 Task: In the  document Educationreformplan.txt Insert the command  'Suggesting 'Email the file to   'softage2@softage.net', with message attached Important: I've emailed you crucial details. Please make sure to go through it thoroughly. and file type: HTML
Action: Mouse moved to (899, 86)
Screenshot: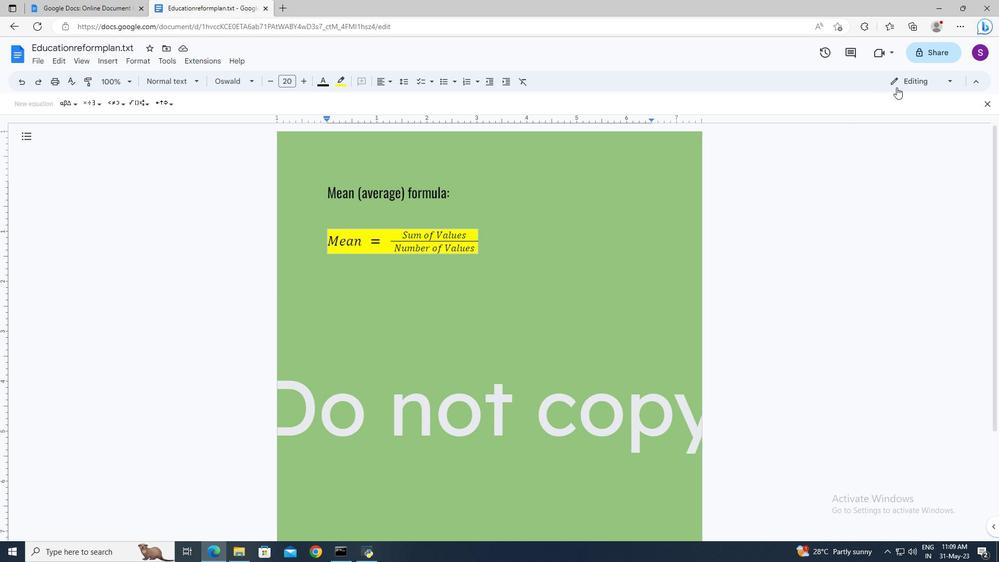 
Action: Mouse pressed left at (899, 86)
Screenshot: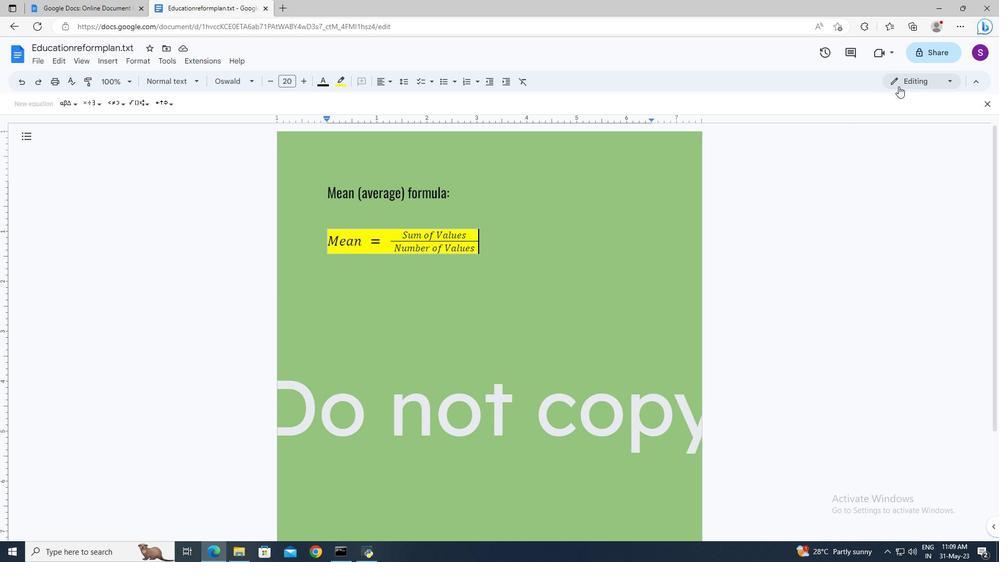 
Action: Mouse moved to (900, 126)
Screenshot: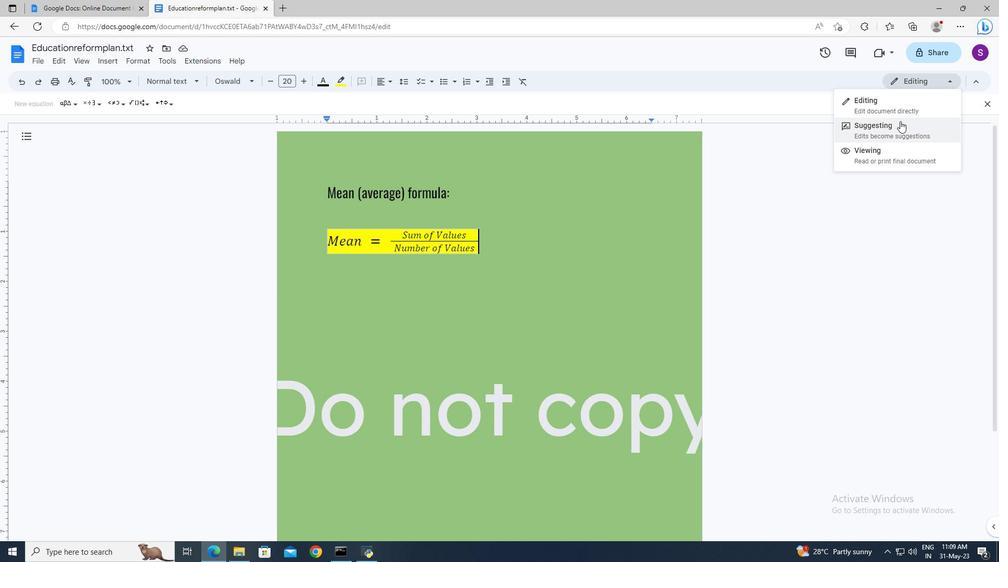 
Action: Mouse pressed left at (900, 126)
Screenshot: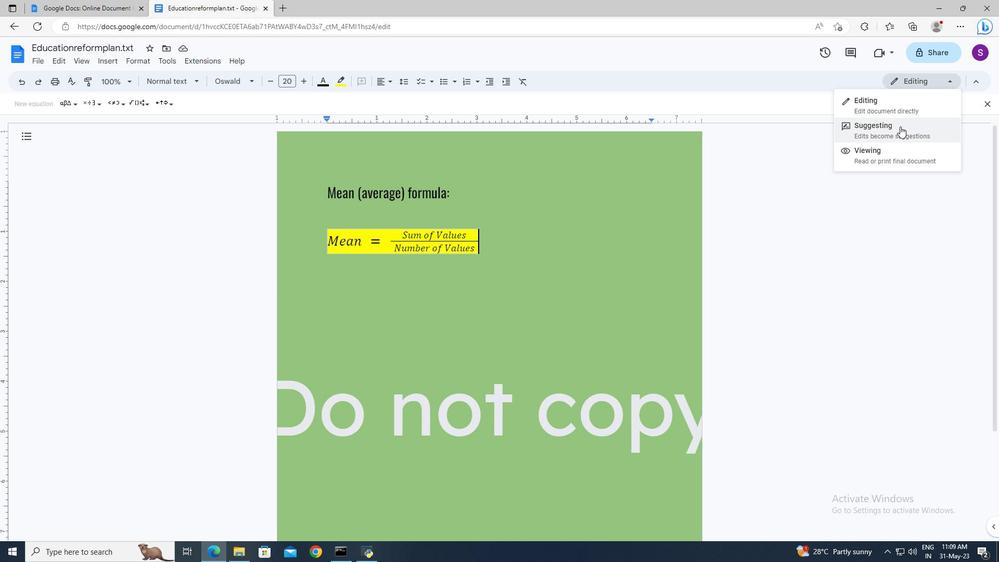 
Action: Mouse moved to (43, 62)
Screenshot: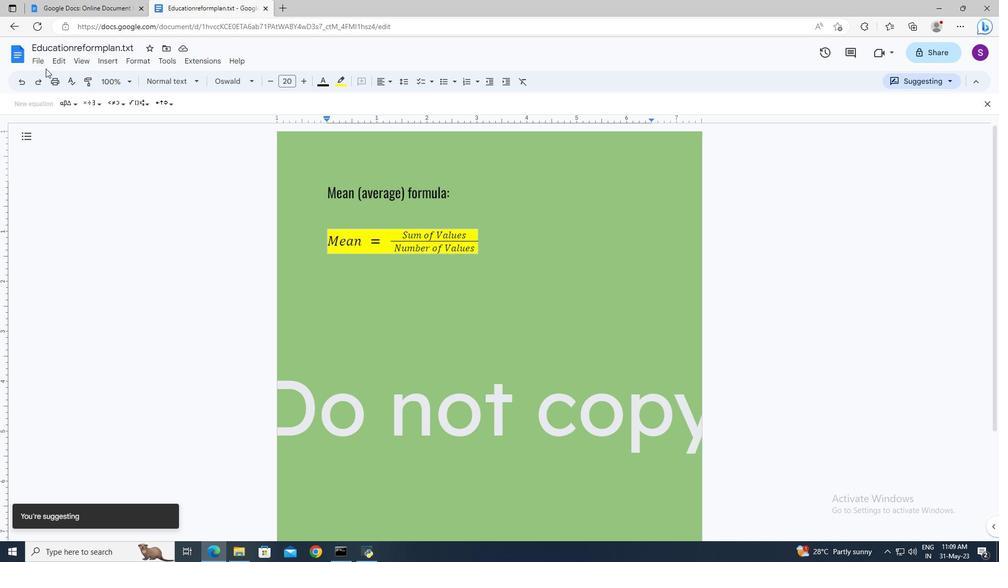 
Action: Mouse pressed left at (43, 62)
Screenshot: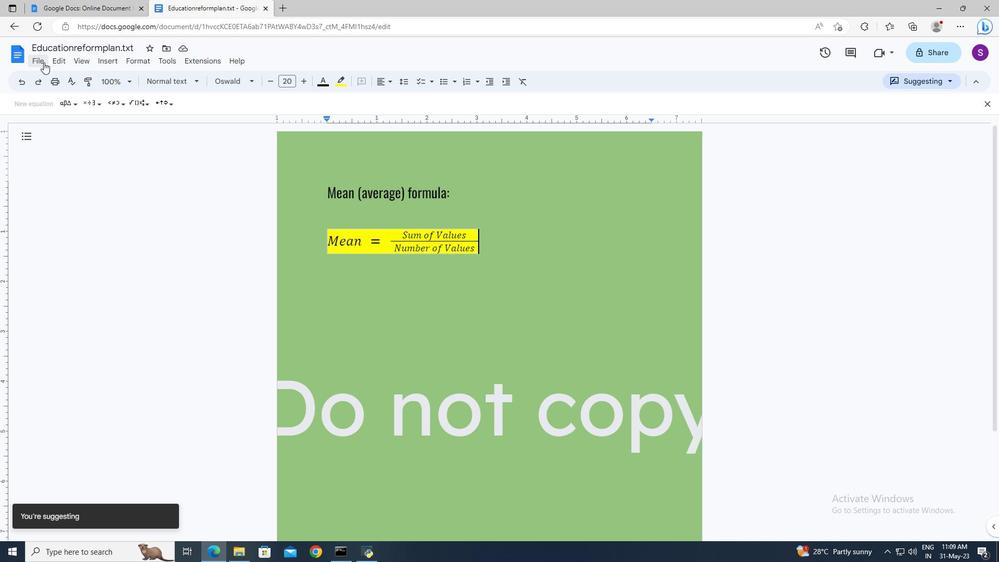 
Action: Mouse moved to (202, 156)
Screenshot: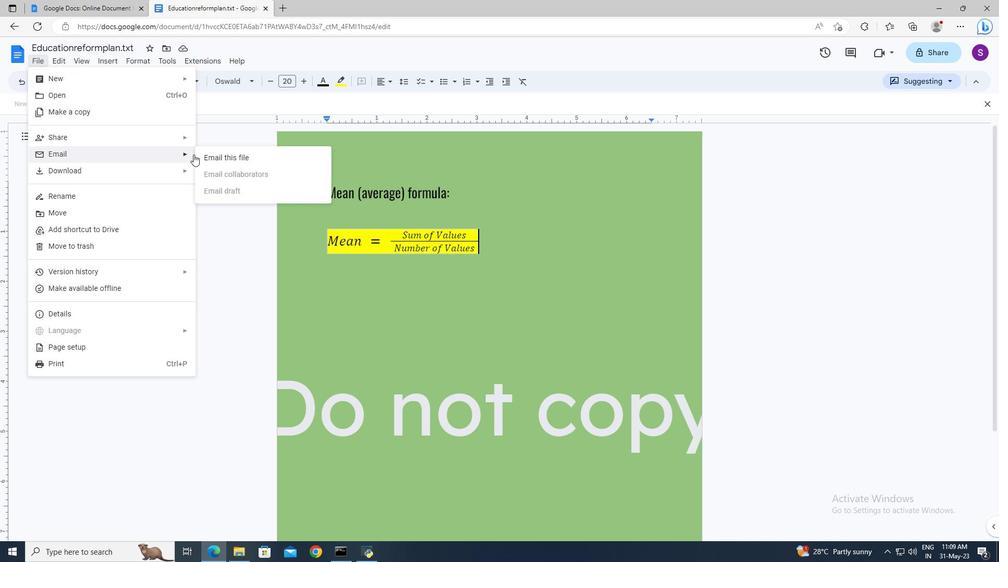 
Action: Mouse pressed left at (202, 156)
Screenshot: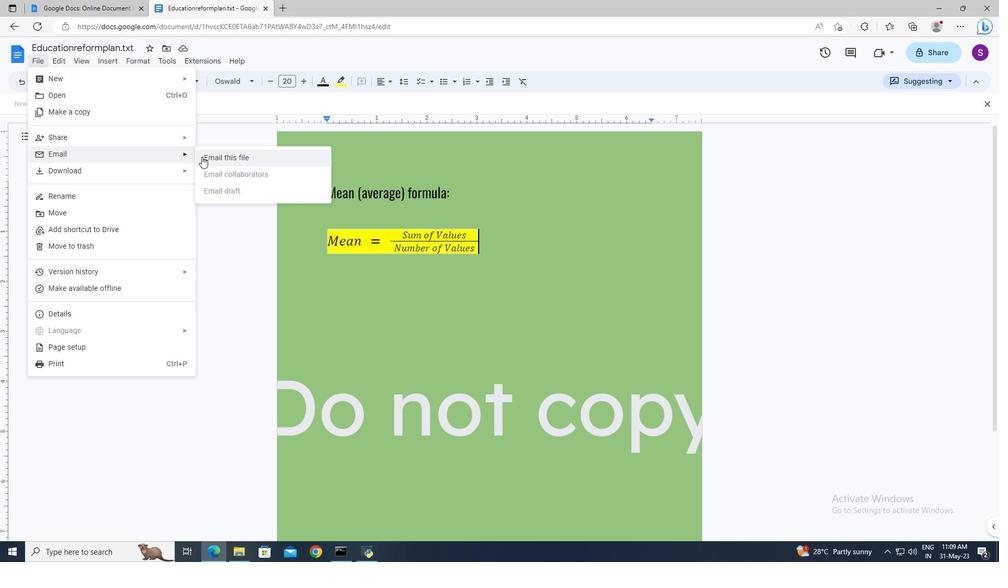 
Action: Mouse moved to (398, 225)
Screenshot: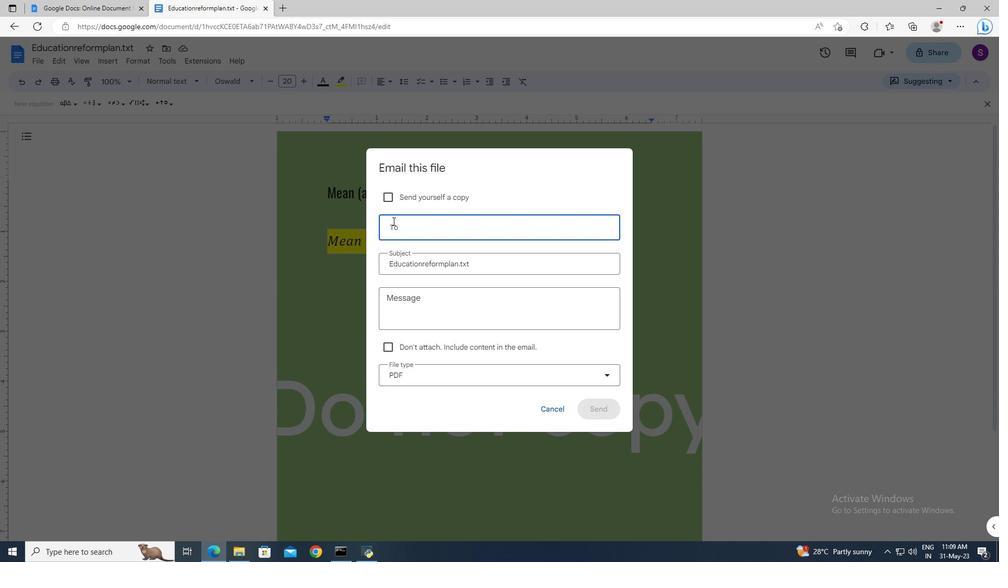 
Action: Mouse pressed left at (398, 225)
Screenshot: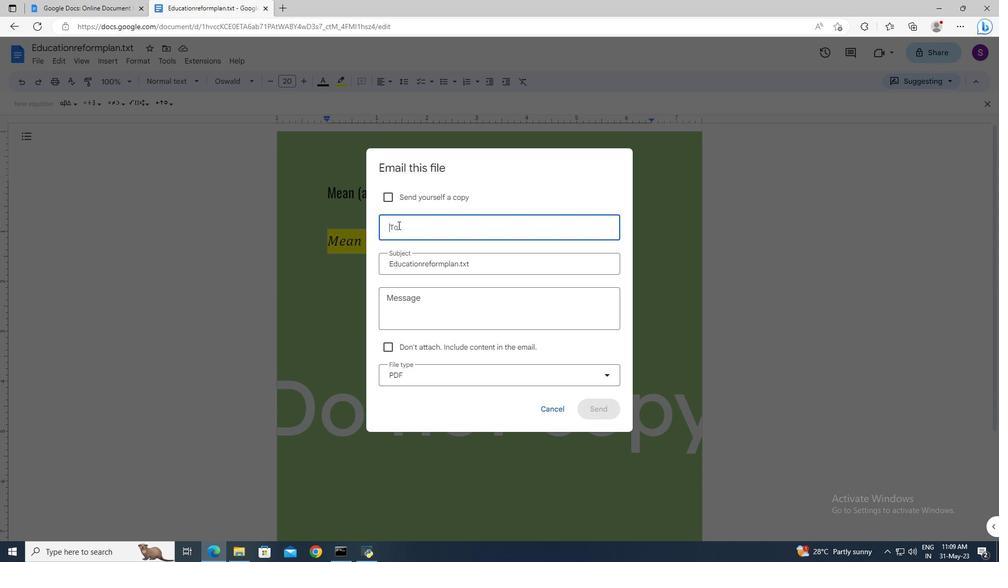 
Action: Mouse moved to (398, 225)
Screenshot: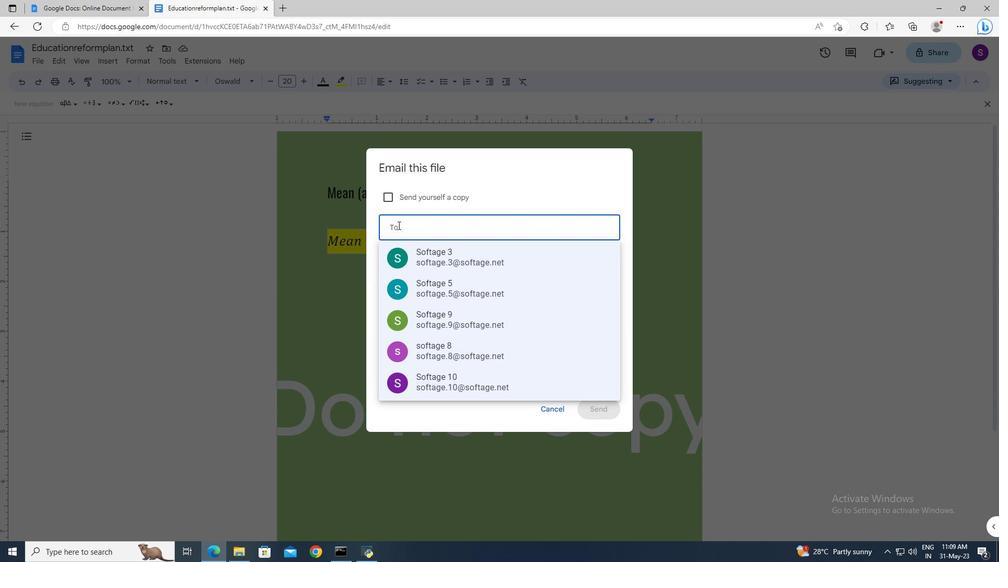 
Action: Key pressed softage2<Key.shift>@softage.net<Key.enter>
Screenshot: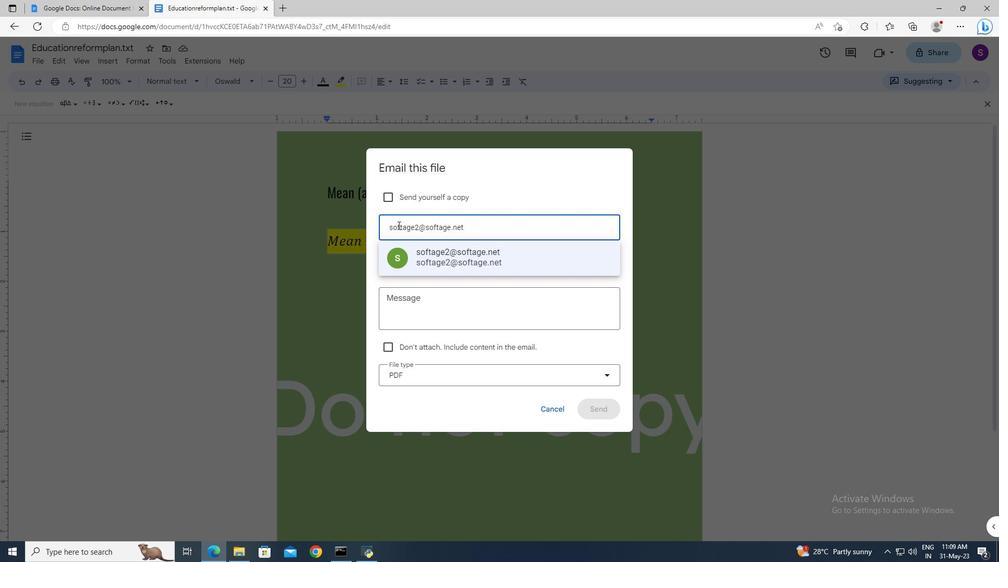 
Action: Mouse moved to (392, 303)
Screenshot: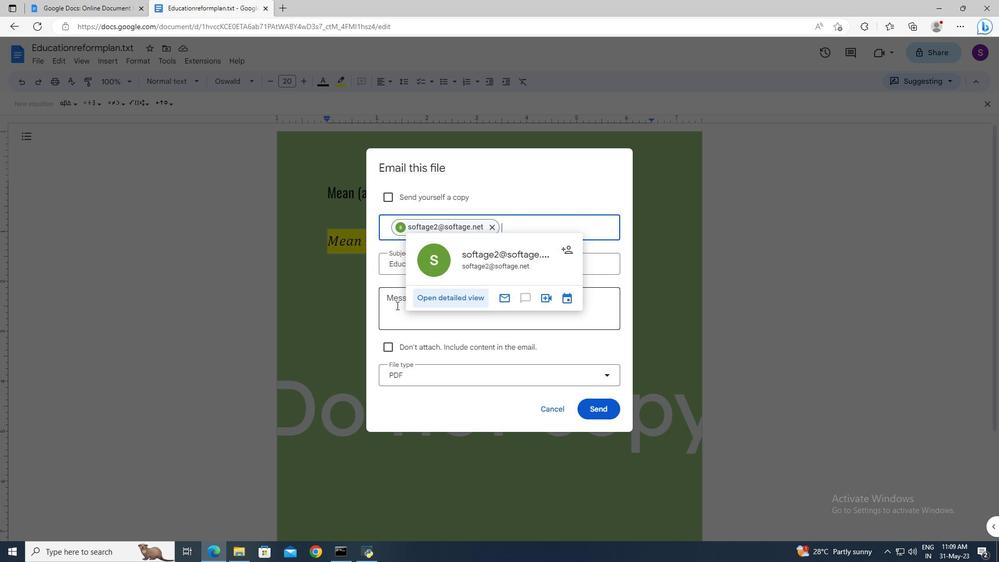 
Action: Mouse pressed left at (392, 303)
Screenshot: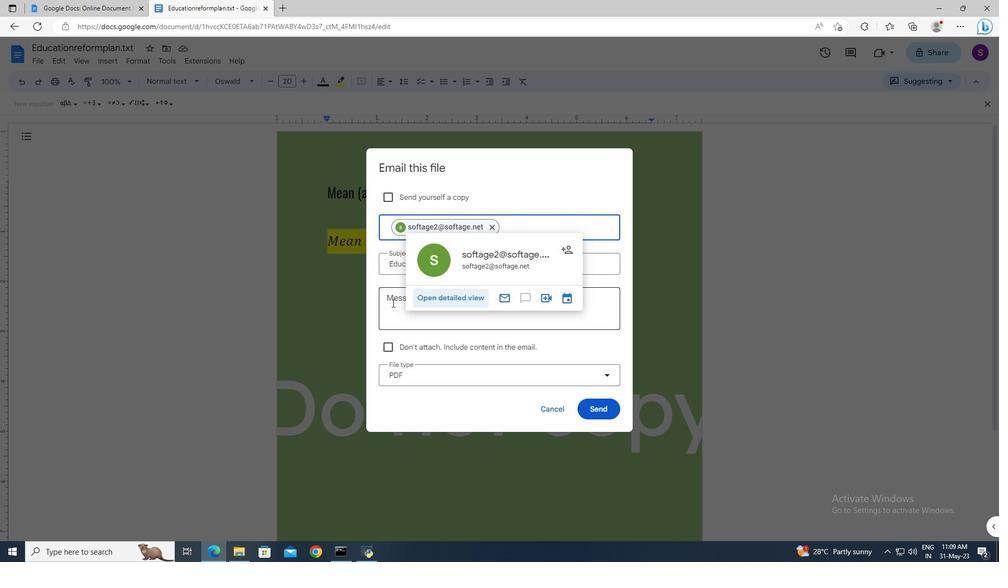 
Action: Key pressed <Key.shift>Important<Key.shift>:<Key.space>
Screenshot: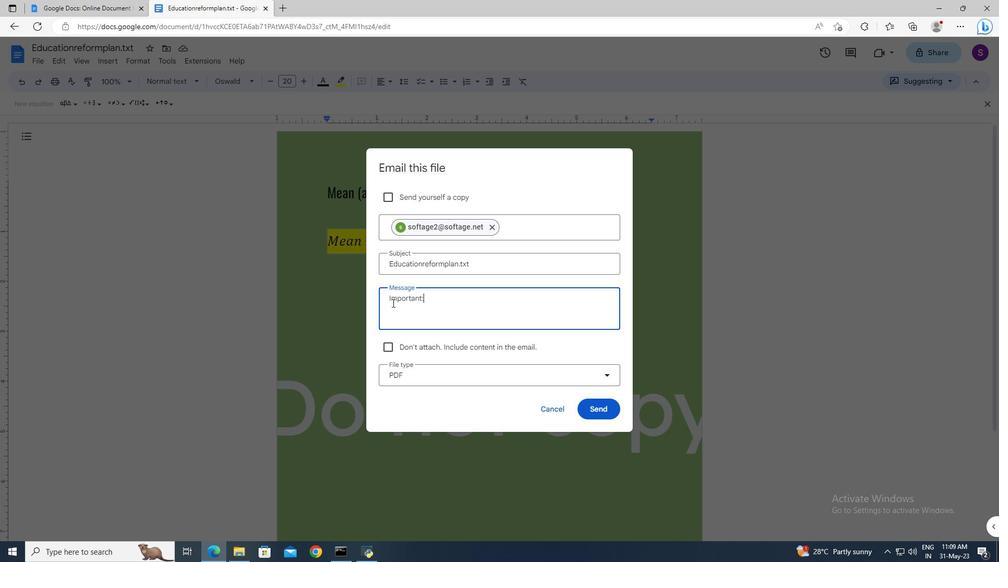 
Action: Mouse moved to (392, 302)
Screenshot: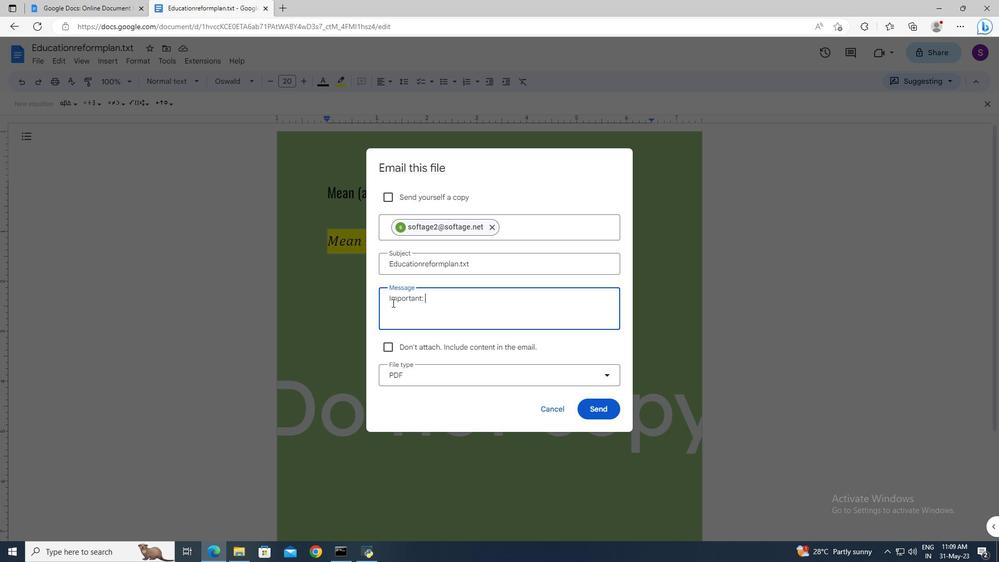 
Action: Key pressed <Key.shift>I<Key.space><Key.backspace>'vw<Key.backspace>e<Key.space>emailed<Key.space>you<Key.space>crucial<Key.space>details.<Key.space><Key.shift>Please<Key.space>make<Key.space>sure<Key.space>to<Key.space>go<Key.space>through<Key.space>it<Key.space>thoroughly.
Screenshot: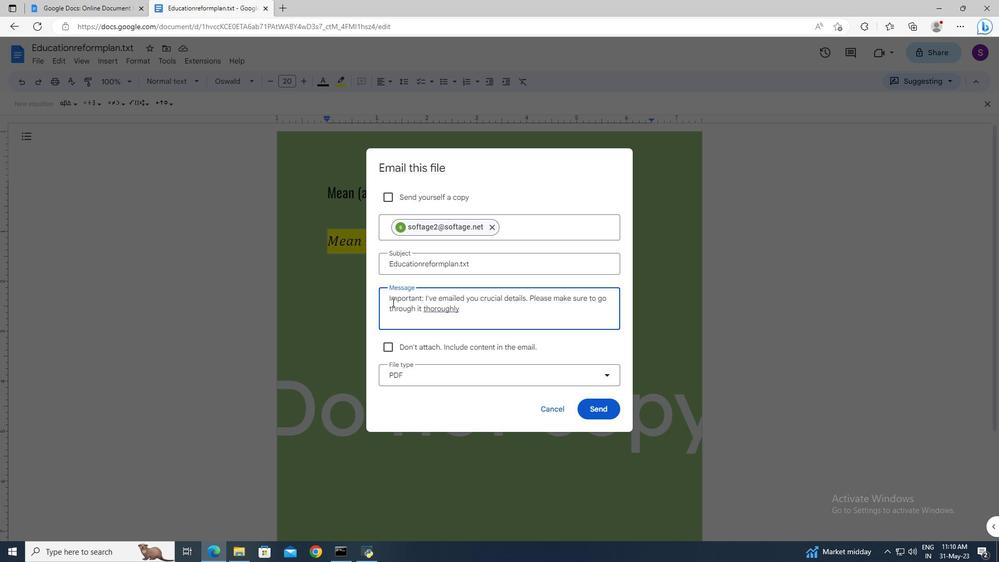 
Action: Mouse moved to (426, 374)
Screenshot: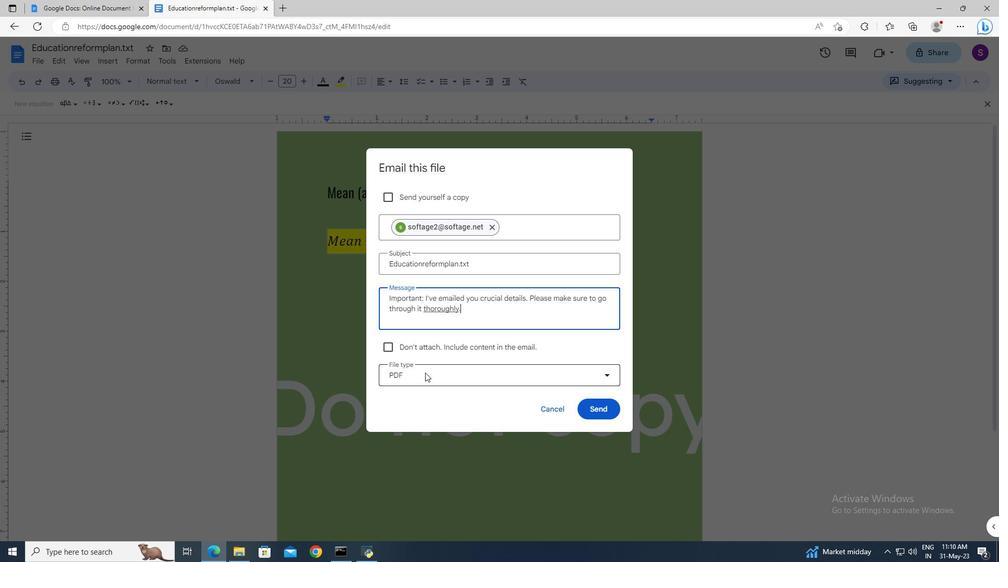 
Action: Mouse pressed left at (426, 374)
Screenshot: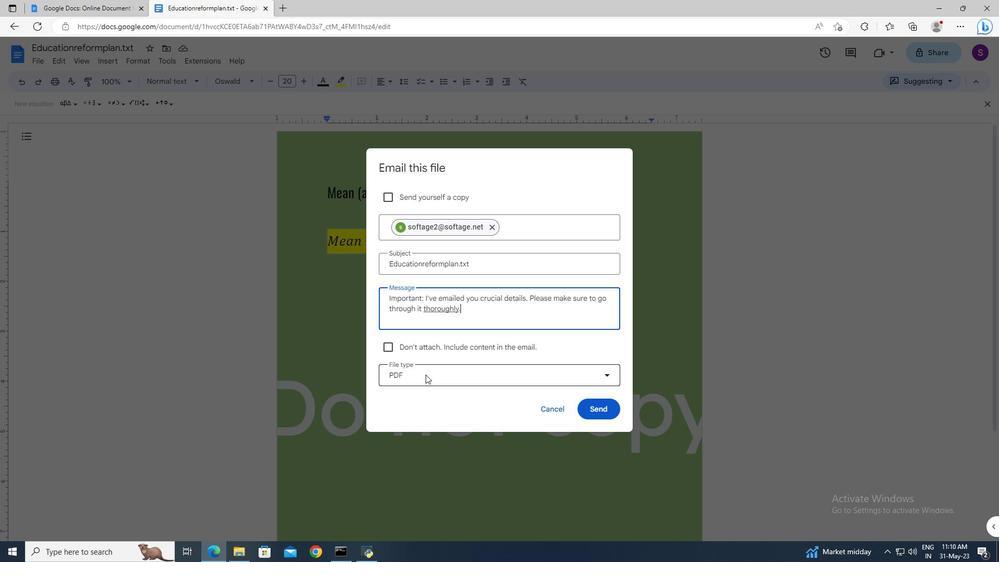 
Action: Mouse moved to (440, 449)
Screenshot: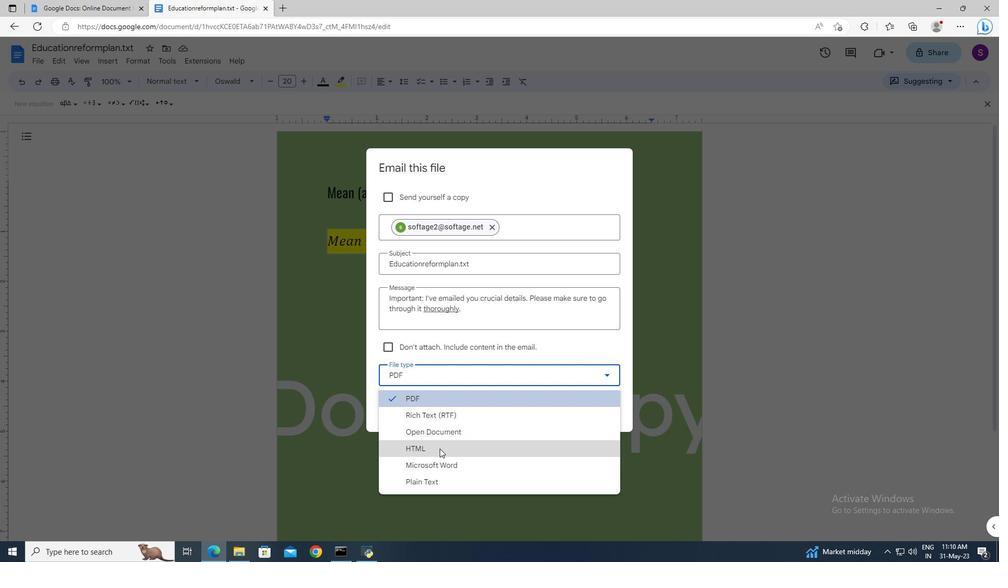 
Action: Mouse pressed left at (440, 449)
Screenshot: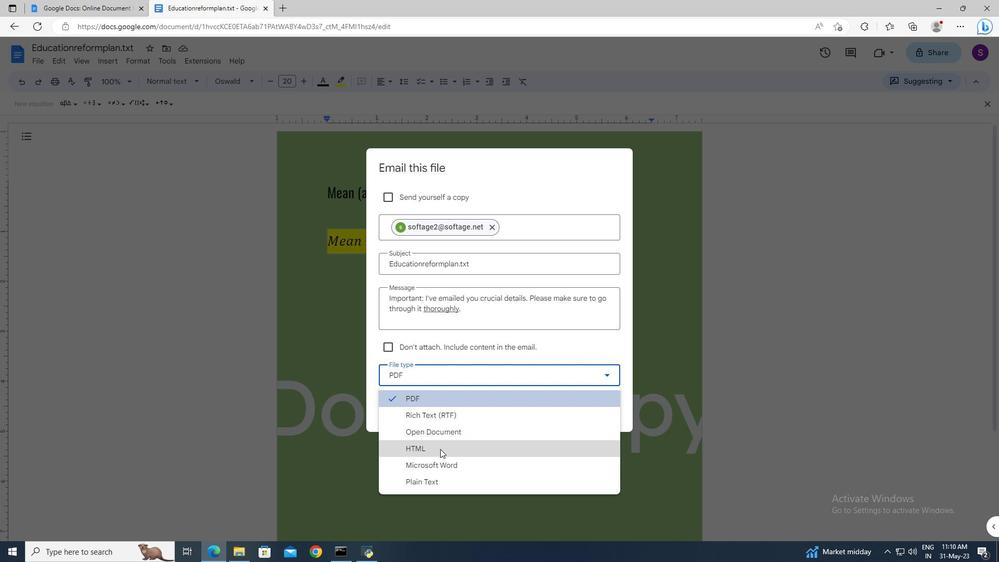 
Action: Mouse moved to (598, 412)
Screenshot: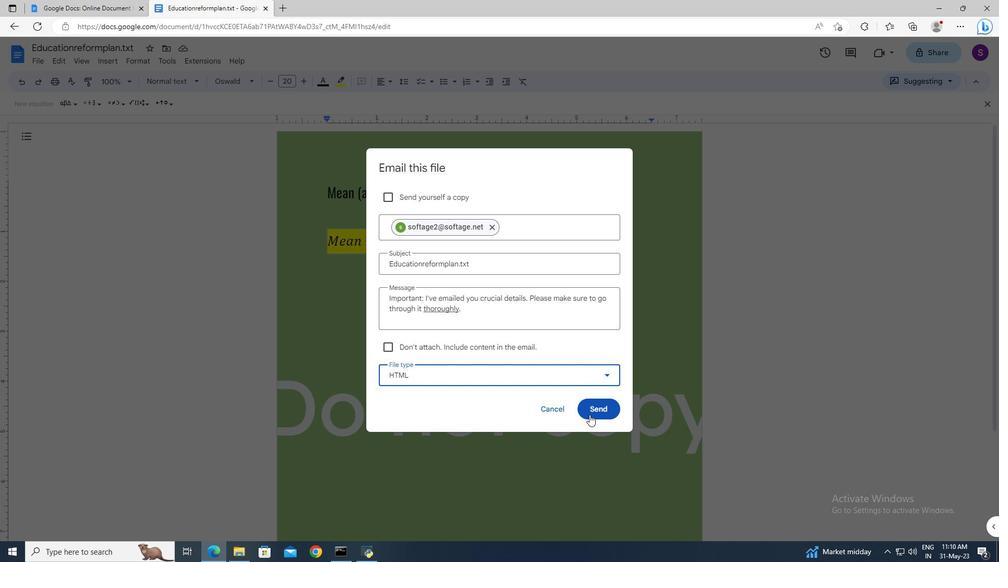 
Action: Mouse pressed left at (598, 412)
Screenshot: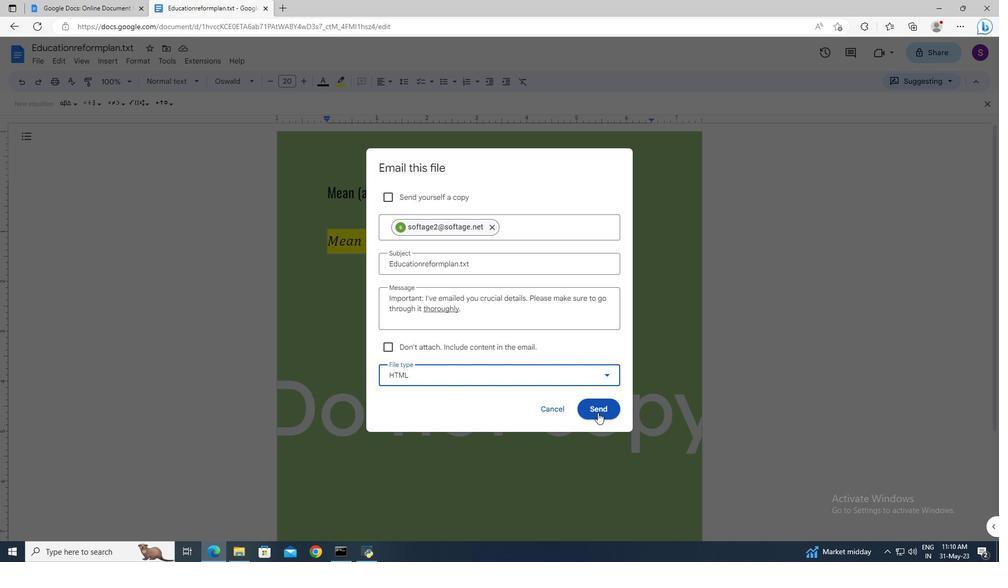 
